 Task: Access a repository's "Dependency Graph" to view its package dependencies.
Action: Mouse pressed left at (770, 51)
Screenshot: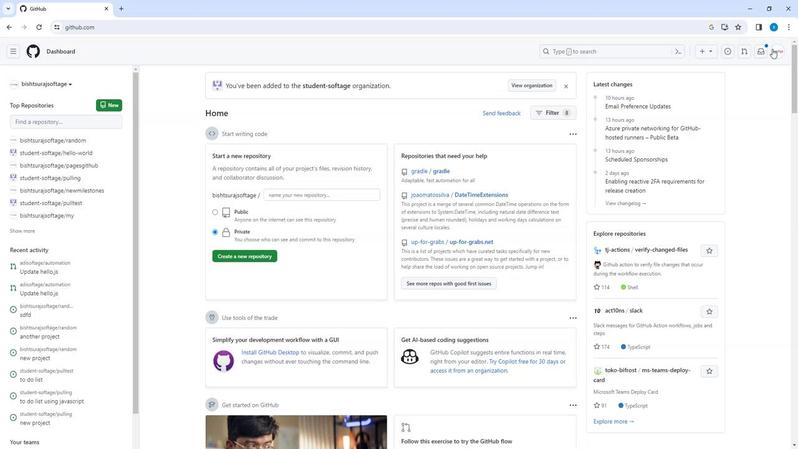 
Action: Mouse moved to (742, 121)
Screenshot: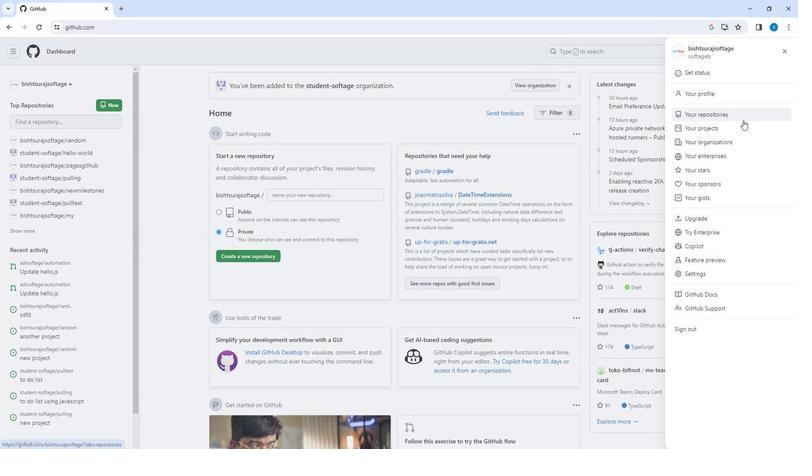 
Action: Mouse pressed left at (742, 121)
Screenshot: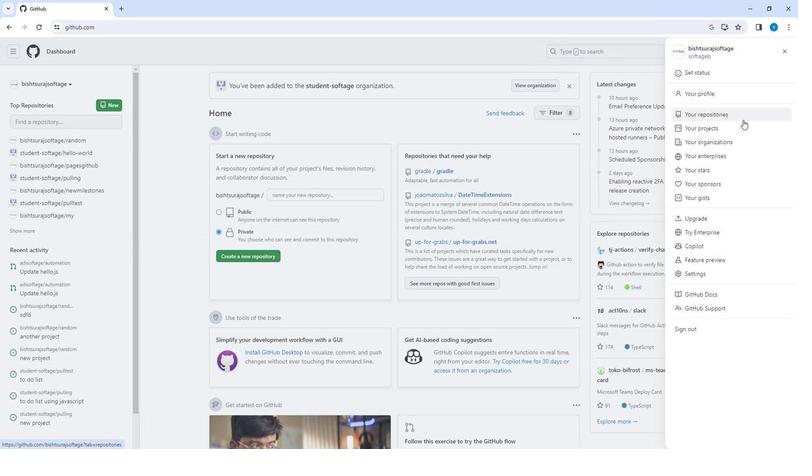 
Action: Mouse moved to (513, 219)
Screenshot: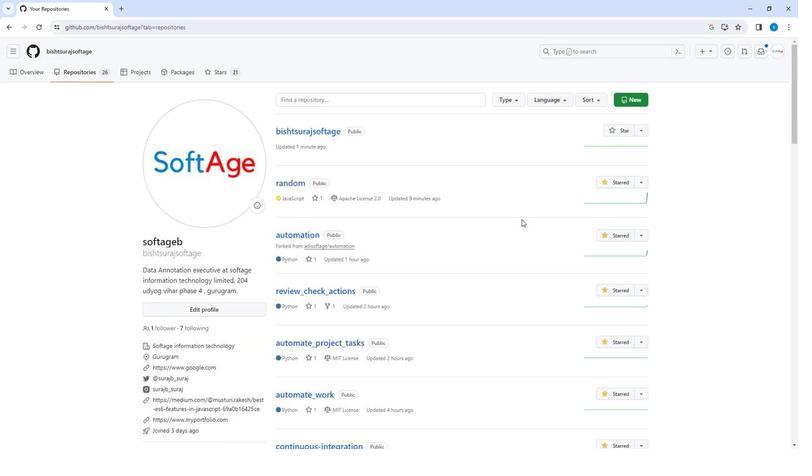 
Action: Mouse scrolled (513, 218) with delta (0, 0)
Screenshot: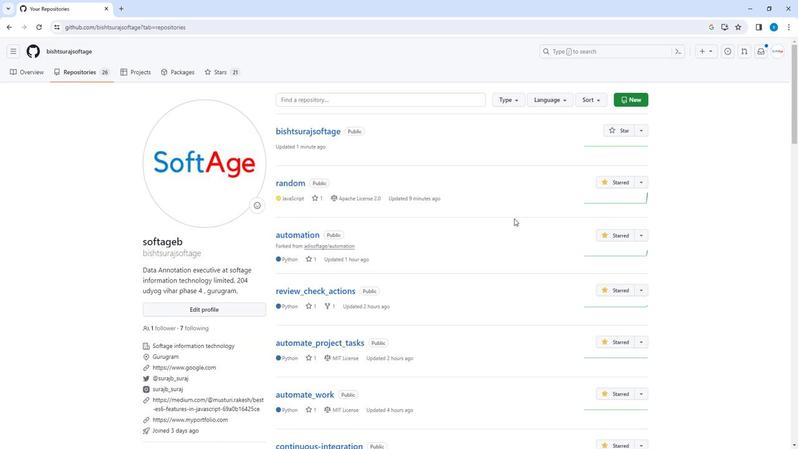 
Action: Mouse scrolled (513, 218) with delta (0, 0)
Screenshot: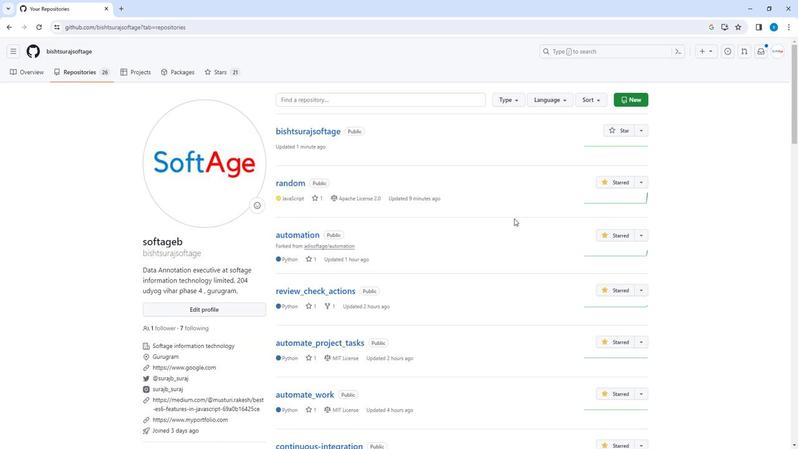 
Action: Mouse scrolled (513, 218) with delta (0, 0)
Screenshot: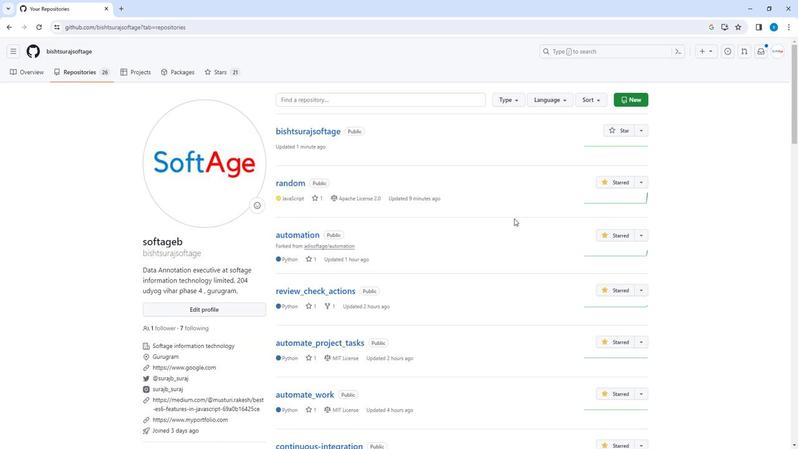 
Action: Mouse scrolled (513, 218) with delta (0, 0)
Screenshot: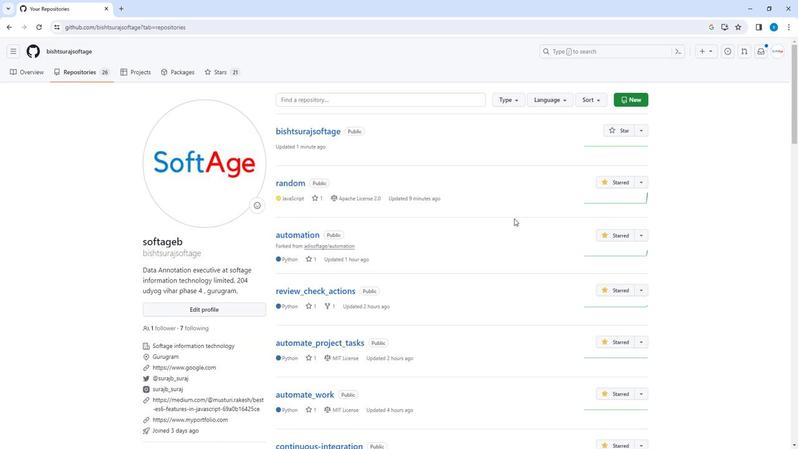 
Action: Mouse scrolled (513, 218) with delta (0, 0)
Screenshot: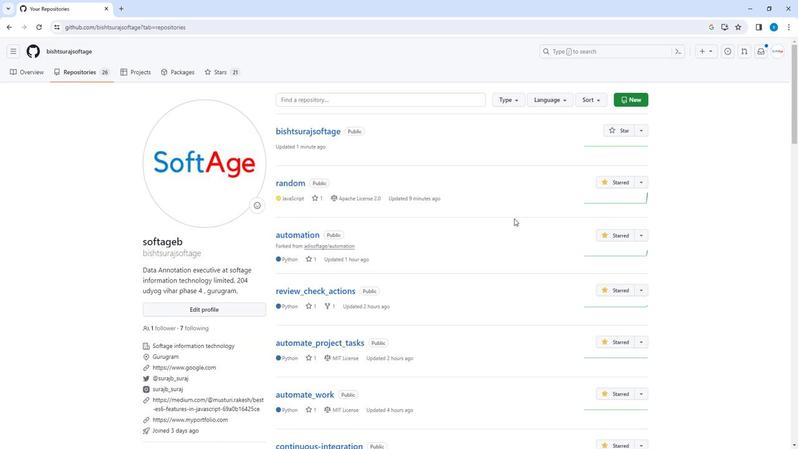 
Action: Mouse scrolled (513, 218) with delta (0, 0)
Screenshot: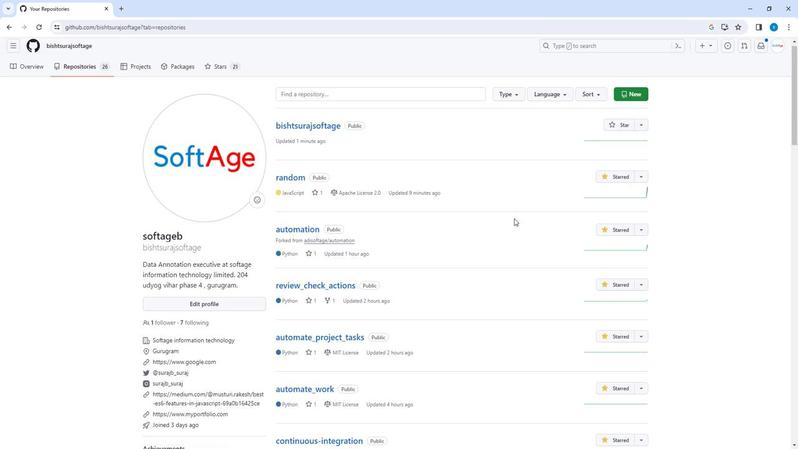 
Action: Mouse moved to (513, 219)
Screenshot: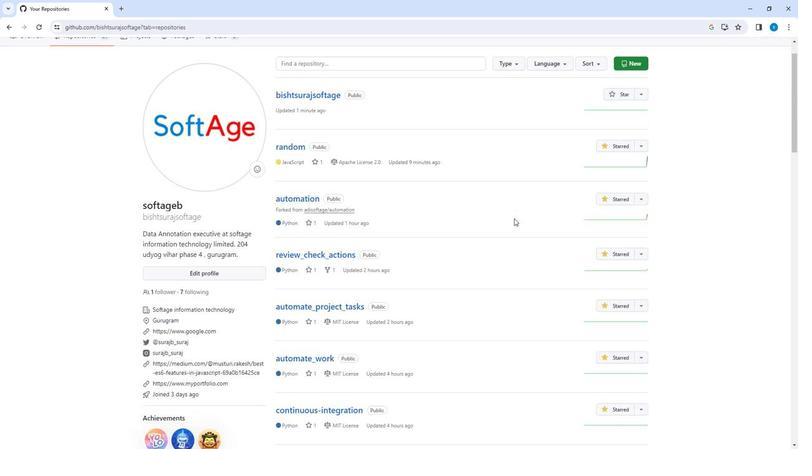 
Action: Mouse scrolled (513, 218) with delta (0, 0)
Screenshot: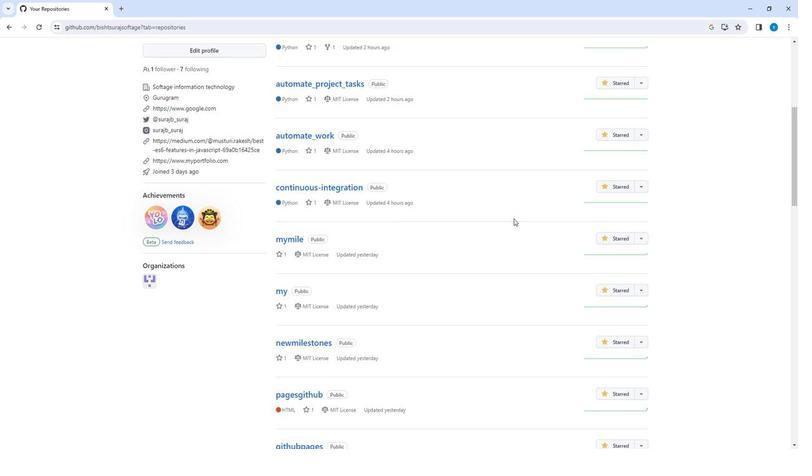 
Action: Mouse scrolled (513, 218) with delta (0, 0)
Screenshot: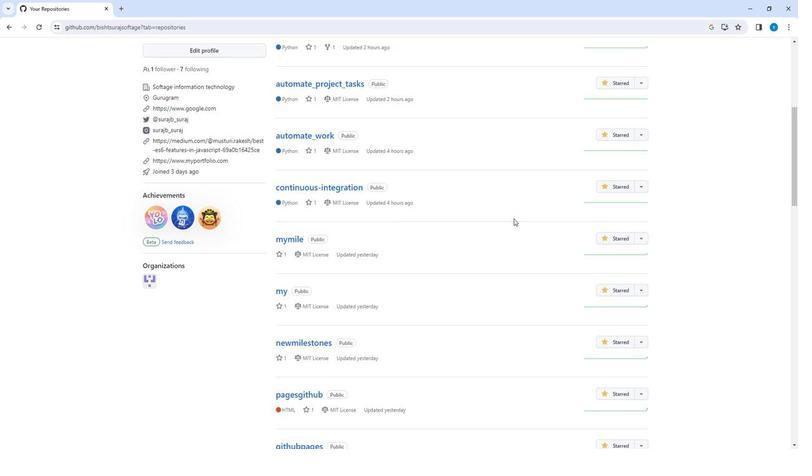 
Action: Mouse scrolled (513, 218) with delta (0, 0)
Screenshot: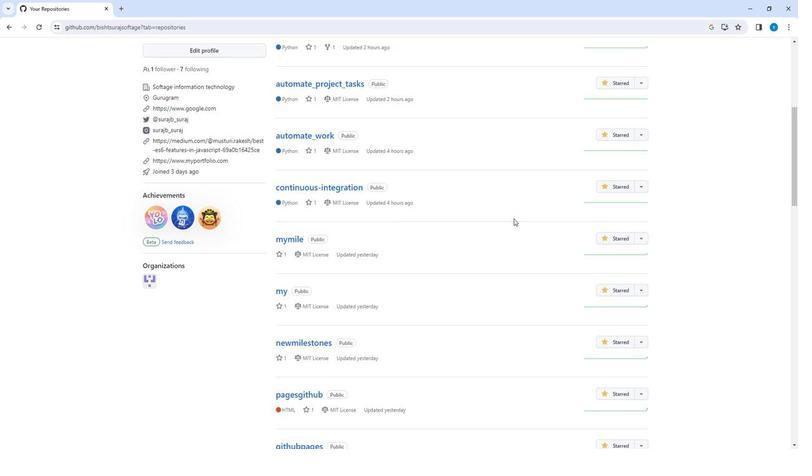 
Action: Mouse scrolled (513, 218) with delta (0, 0)
Screenshot: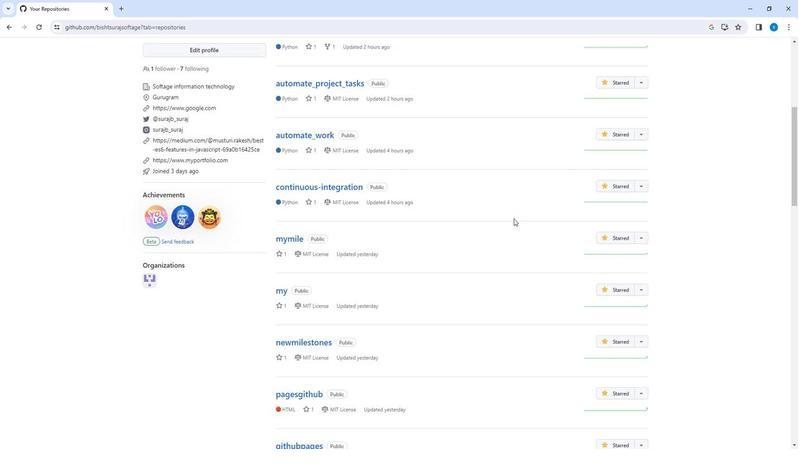 
Action: Mouse scrolled (513, 218) with delta (0, 0)
Screenshot: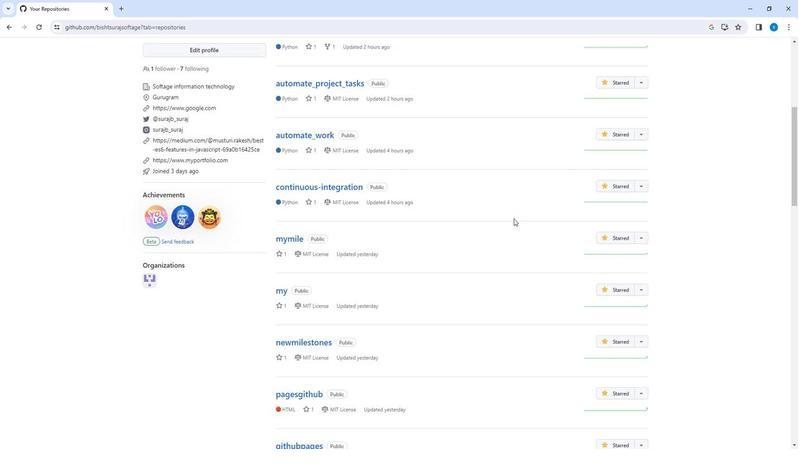 
Action: Mouse scrolled (513, 218) with delta (0, 0)
Screenshot: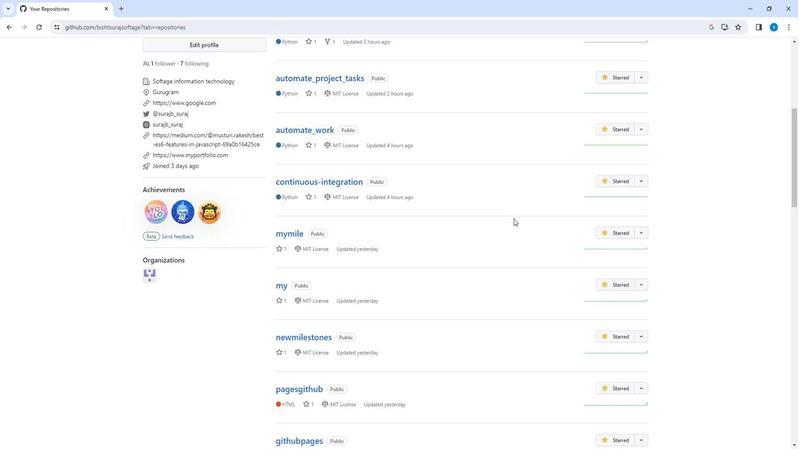 
Action: Mouse scrolled (513, 218) with delta (0, 0)
Screenshot: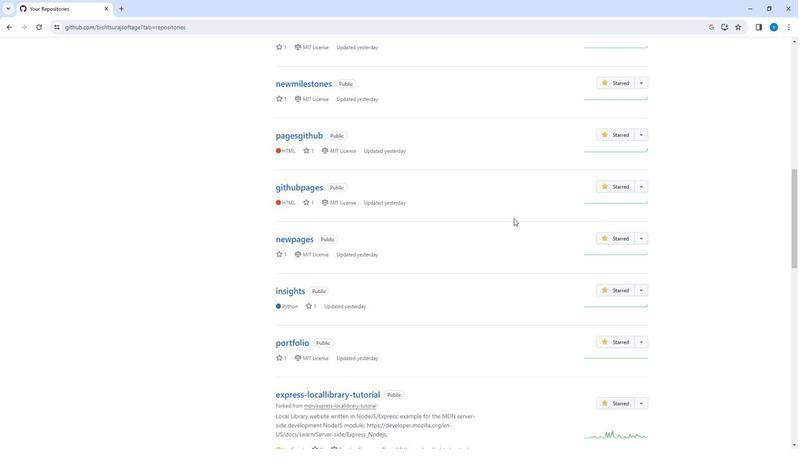 
Action: Mouse scrolled (513, 218) with delta (0, 0)
Screenshot: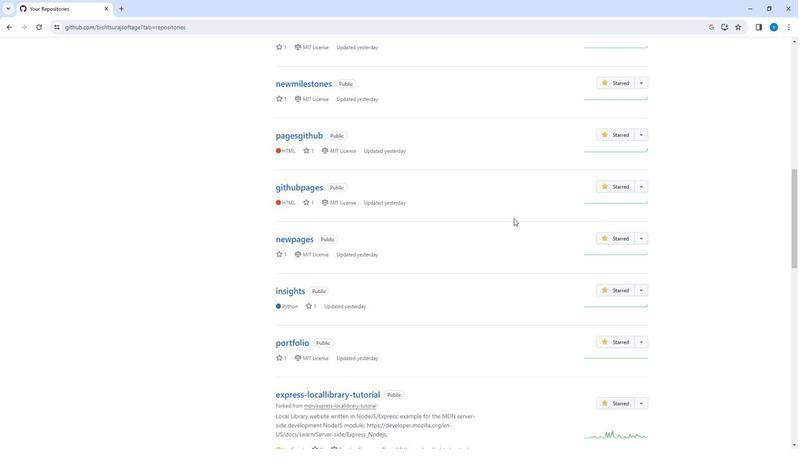 
Action: Mouse scrolled (513, 218) with delta (0, 0)
Screenshot: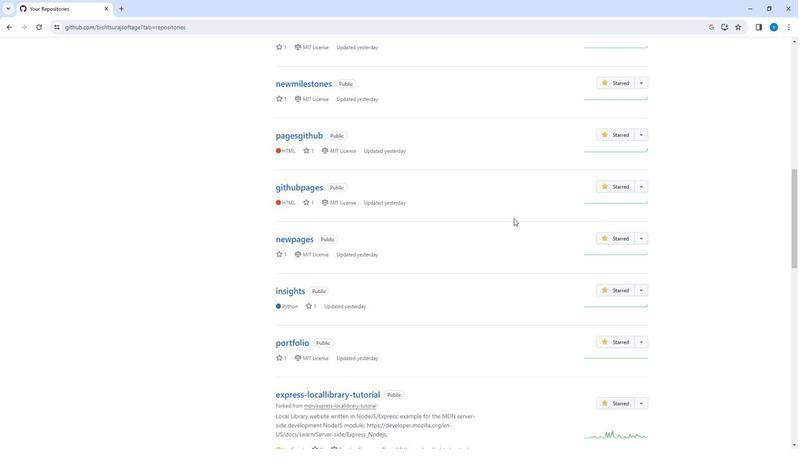 
Action: Mouse scrolled (513, 218) with delta (0, 0)
Screenshot: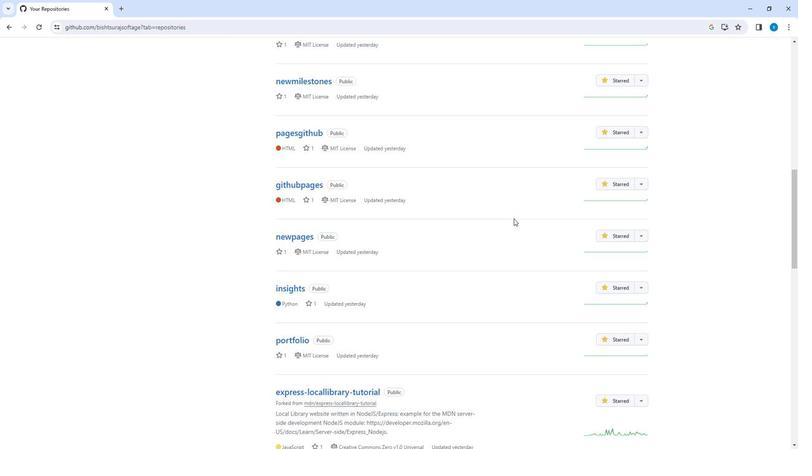 
Action: Mouse moved to (334, 219)
Screenshot: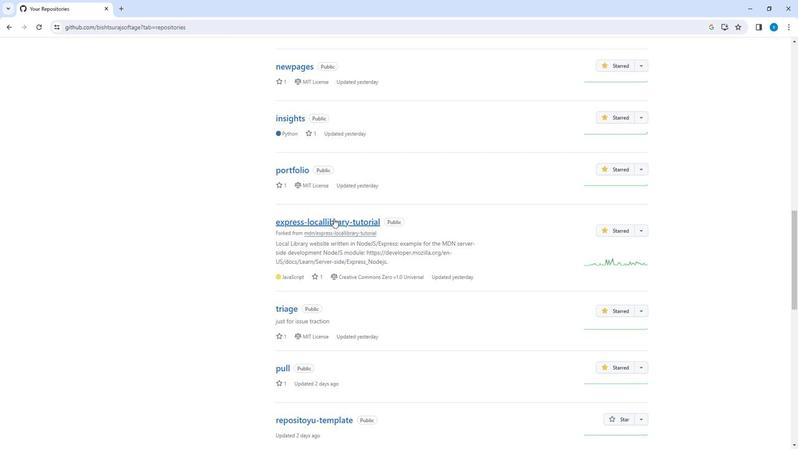 
Action: Mouse pressed left at (334, 219)
Screenshot: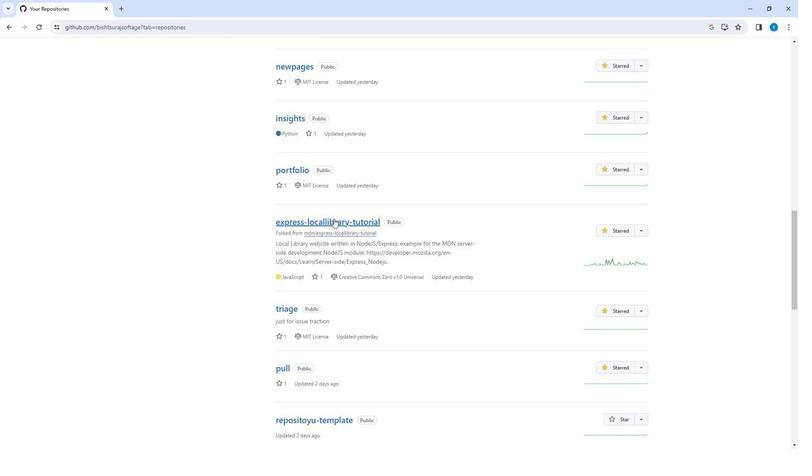 
Action: Mouse moved to (299, 74)
Screenshot: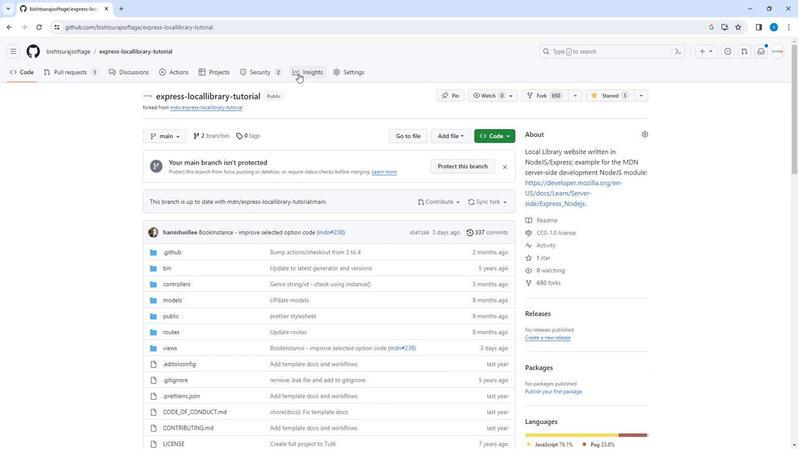 
Action: Mouse pressed left at (299, 74)
Screenshot: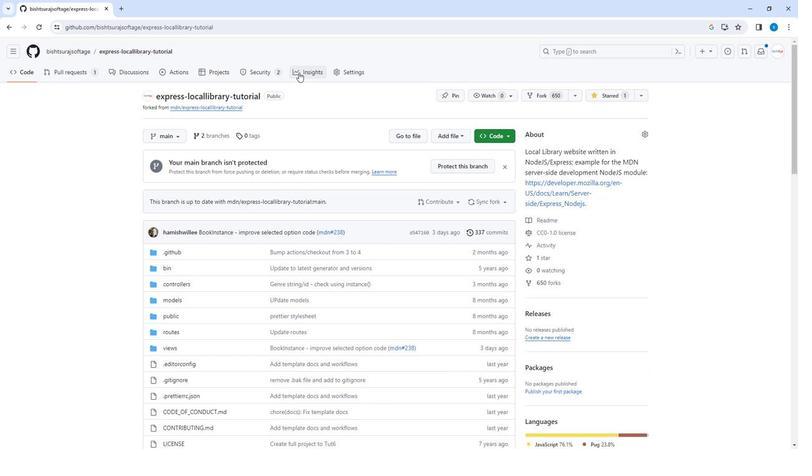 
Action: Mouse moved to (224, 196)
Screenshot: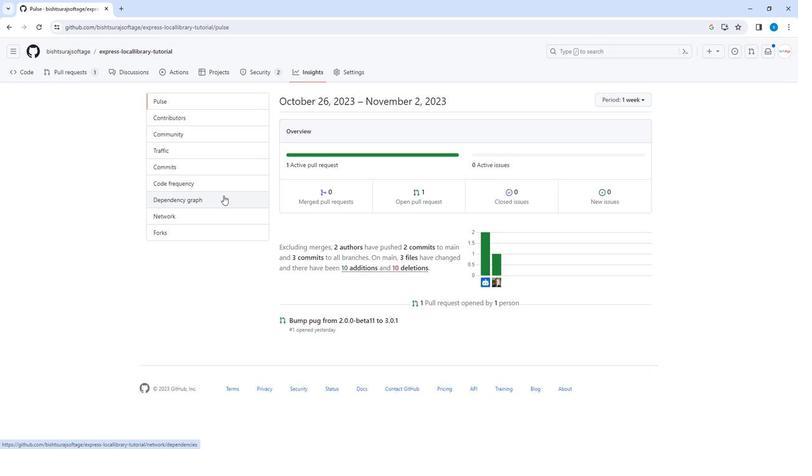 
Action: Mouse pressed left at (224, 196)
Screenshot: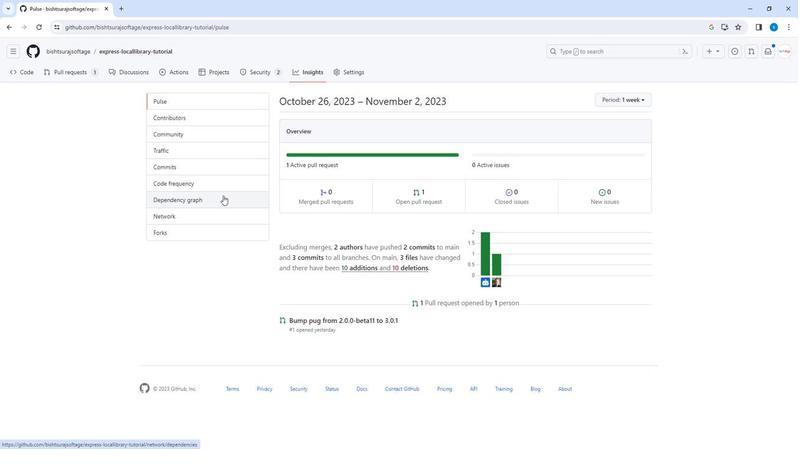 
Action: Mouse moved to (331, 213)
Screenshot: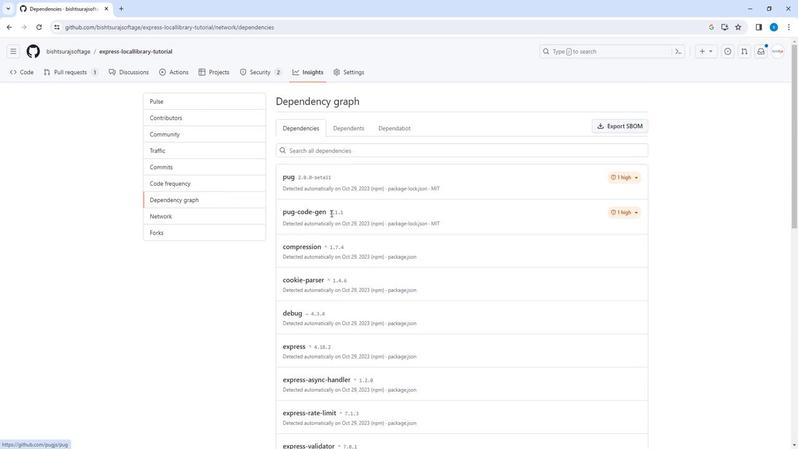 
Action: Mouse scrolled (331, 212) with delta (0, 0)
Screenshot: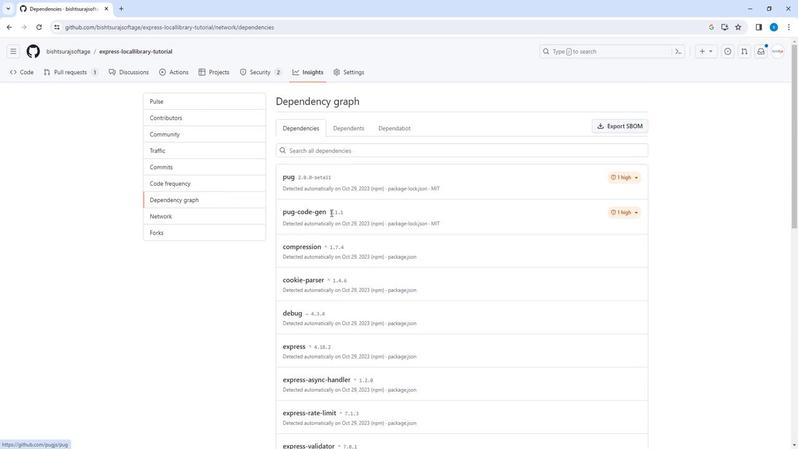 
Action: Mouse scrolled (331, 212) with delta (0, 0)
Screenshot: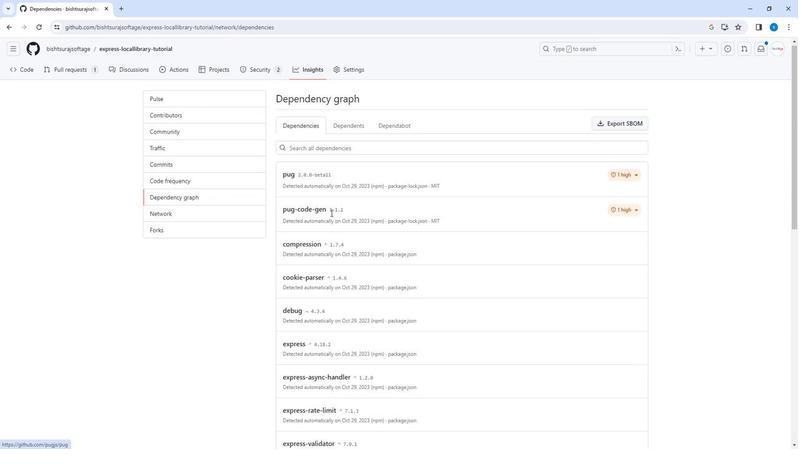 
Action: Mouse scrolled (331, 212) with delta (0, 0)
Screenshot: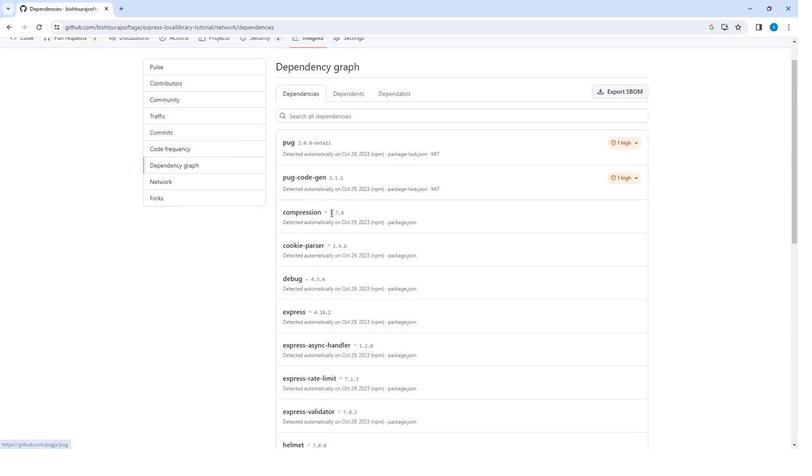 
Action: Mouse moved to (331, 213)
Screenshot: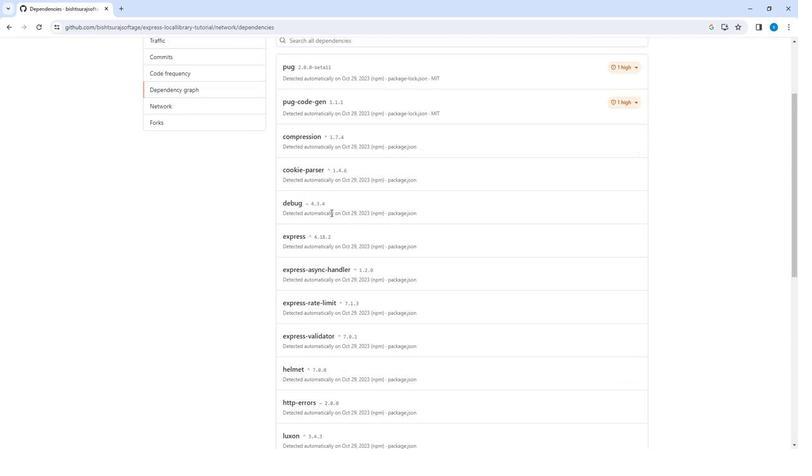 
Action: Mouse scrolled (331, 212) with delta (0, 0)
Screenshot: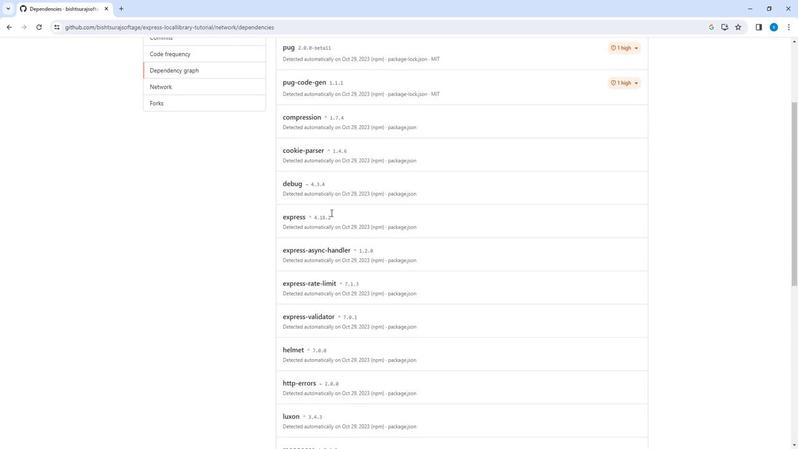 
Action: Mouse scrolled (331, 212) with delta (0, 0)
Screenshot: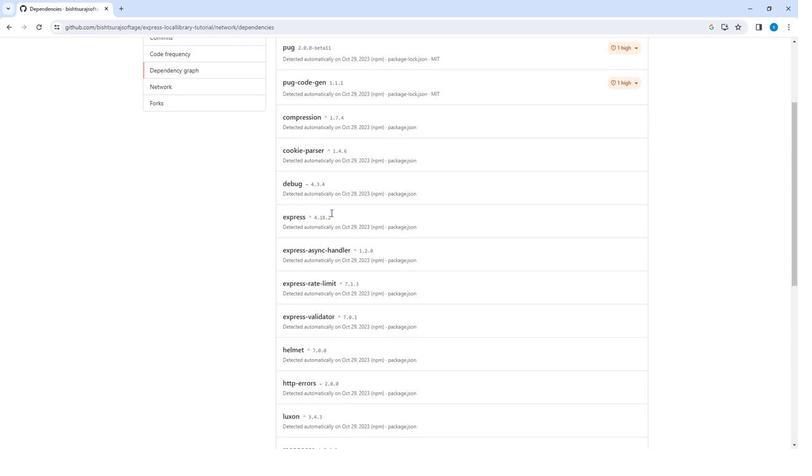 
Action: Mouse scrolled (331, 212) with delta (0, 0)
Screenshot: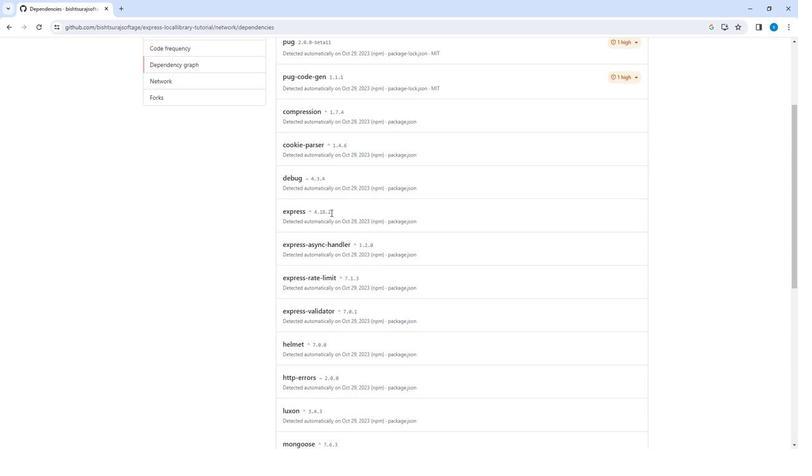
Action: Mouse scrolled (331, 212) with delta (0, 0)
Screenshot: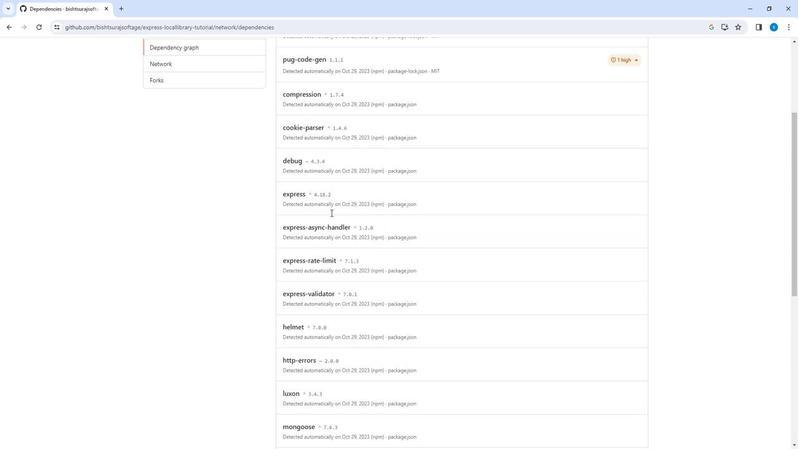 
Action: Mouse scrolled (331, 212) with delta (0, 0)
Screenshot: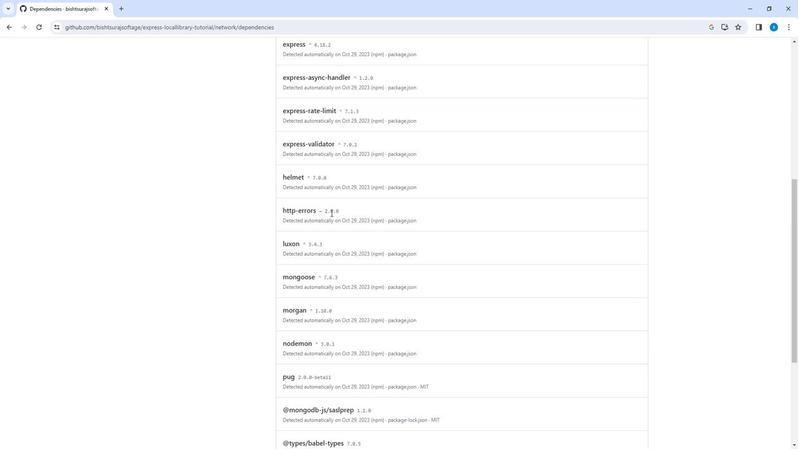 
Action: Mouse scrolled (331, 212) with delta (0, 0)
Screenshot: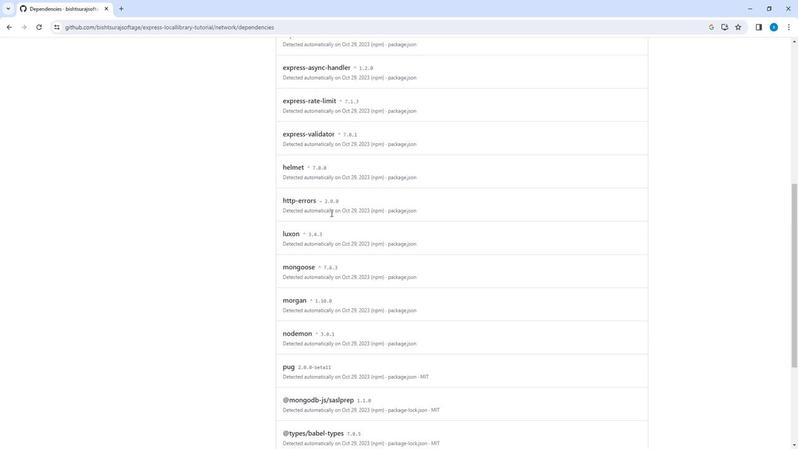 
Action: Mouse scrolled (331, 212) with delta (0, 0)
Screenshot: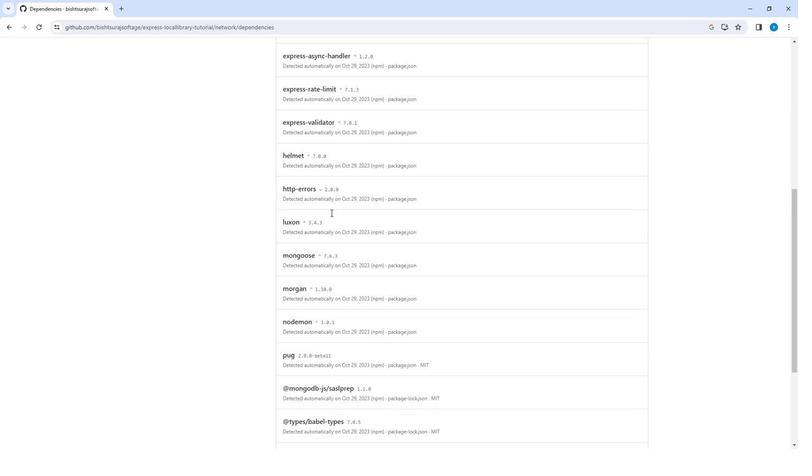 
Action: Mouse scrolled (331, 212) with delta (0, 0)
Screenshot: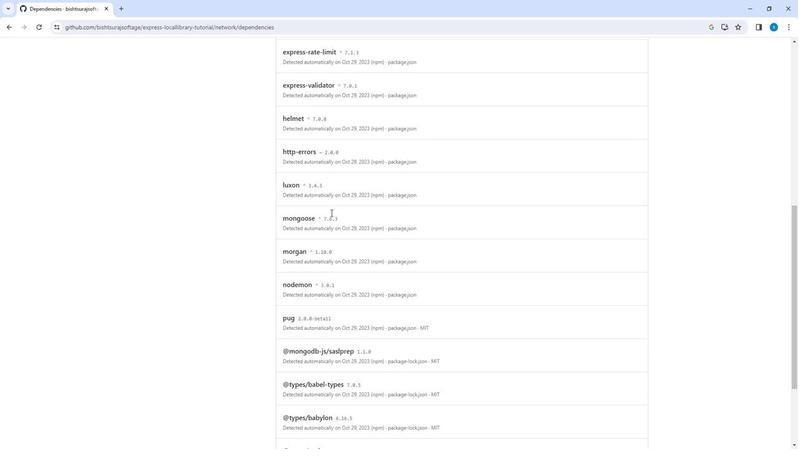 
Action: Mouse scrolled (331, 212) with delta (0, 0)
Screenshot: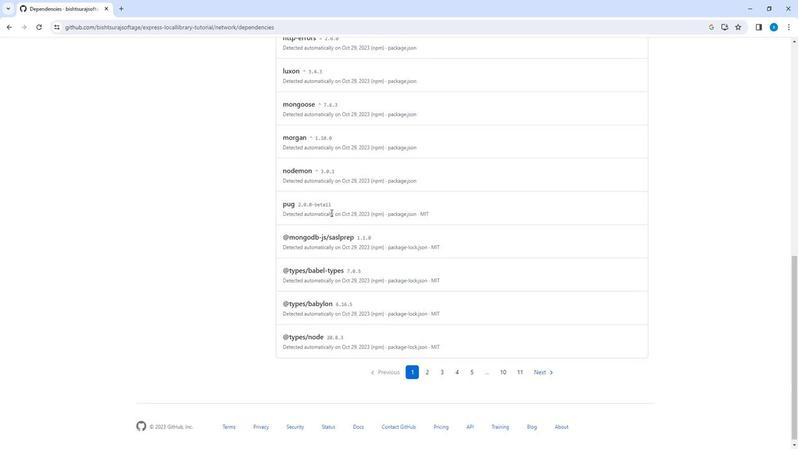 
Action: Mouse moved to (539, 365)
Screenshot: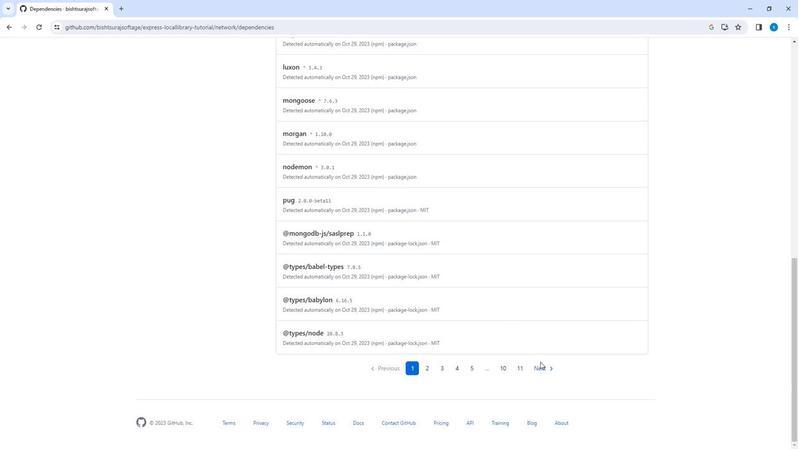 
Action: Mouse pressed left at (539, 365)
Screenshot: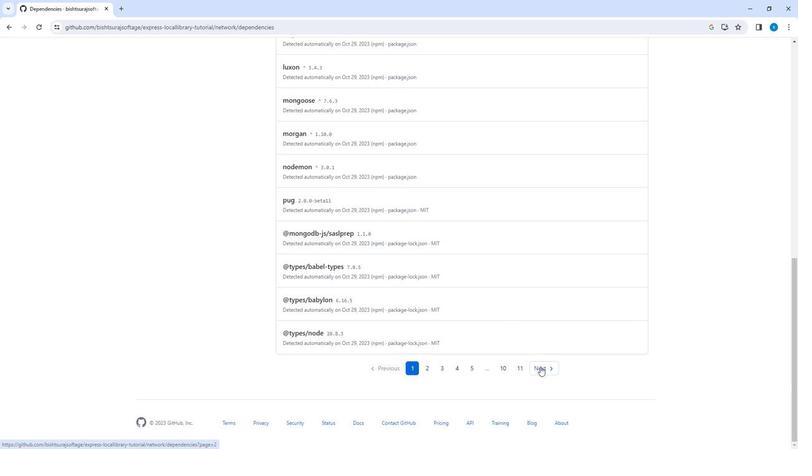 
Action: Mouse moved to (433, 179)
Screenshot: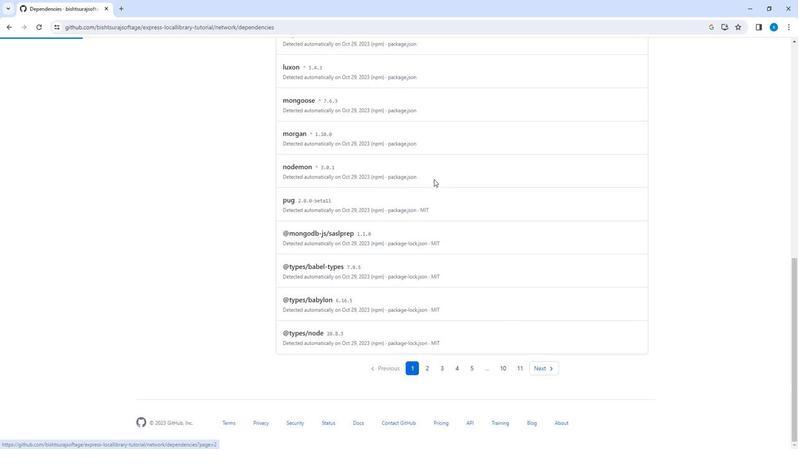 
Action: Mouse scrolled (433, 178) with delta (0, 0)
Screenshot: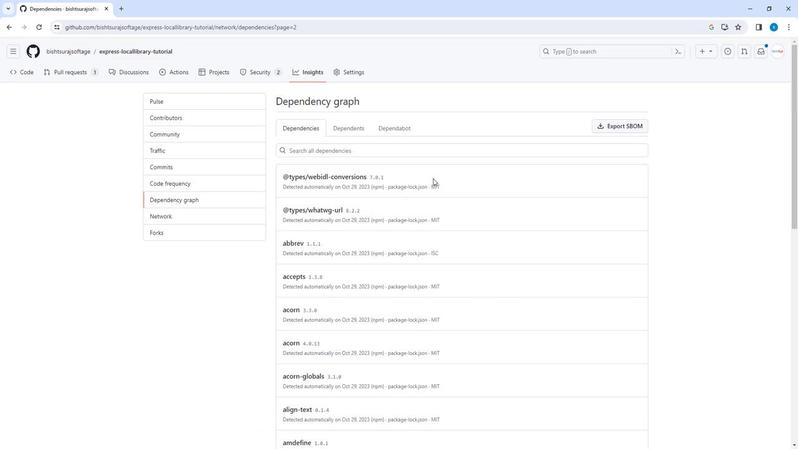 
Action: Mouse scrolled (433, 178) with delta (0, 0)
Screenshot: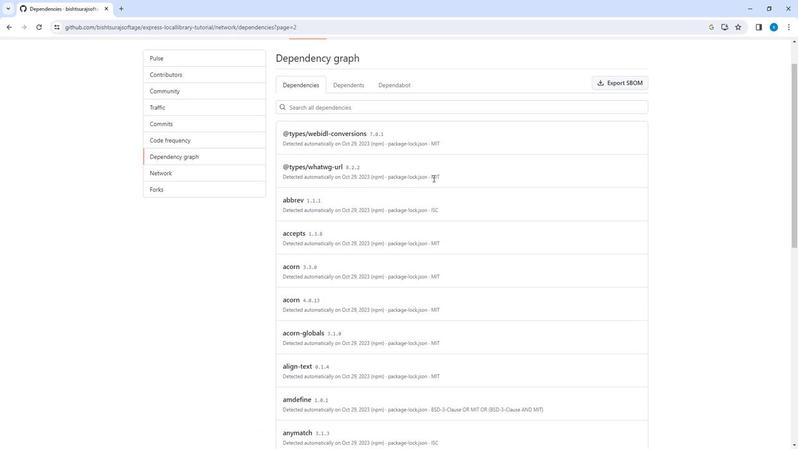 
Action: Mouse scrolled (433, 178) with delta (0, 0)
Screenshot: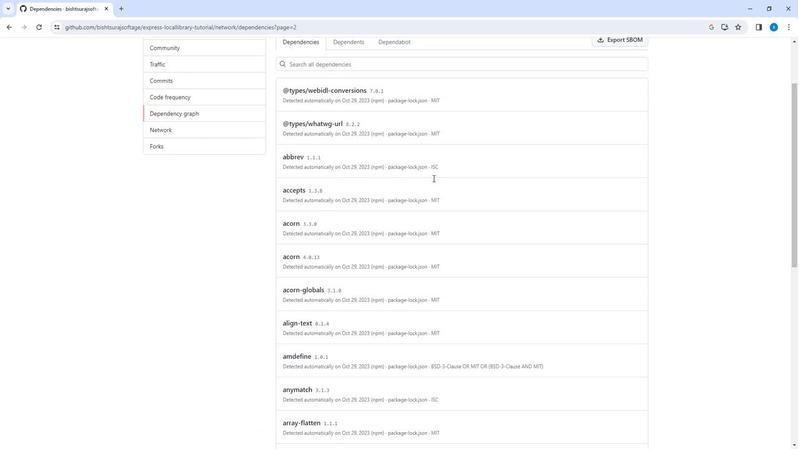 
Action: Mouse scrolled (433, 178) with delta (0, 0)
Screenshot: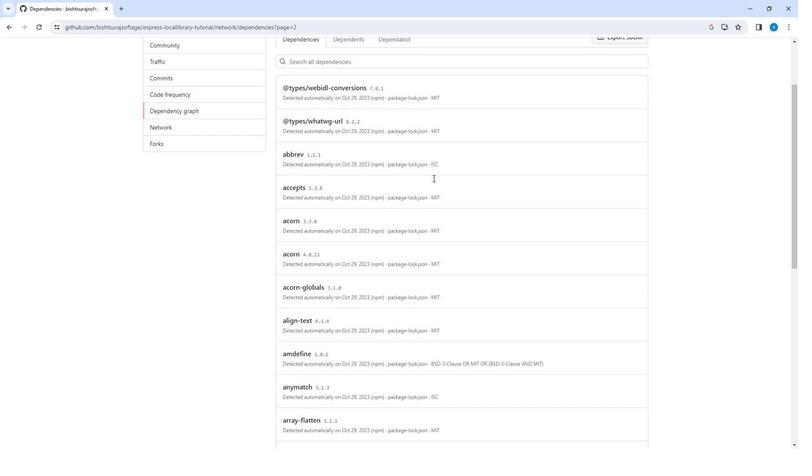
Action: Mouse scrolled (433, 178) with delta (0, 0)
Screenshot: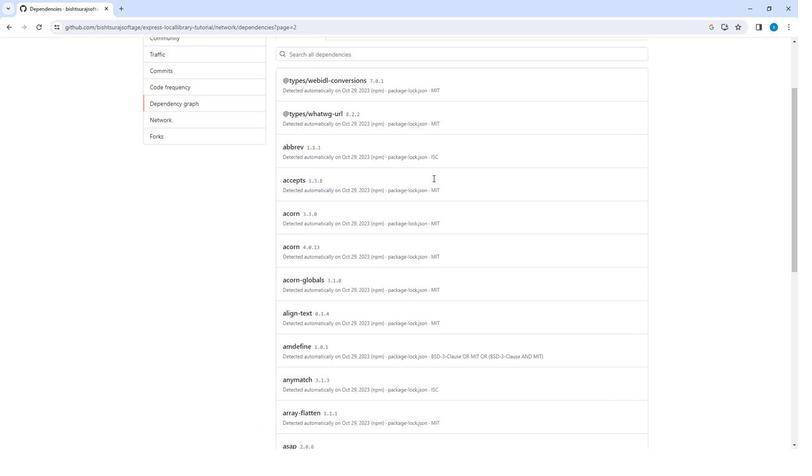 
Action: Mouse scrolled (433, 178) with delta (0, 0)
Screenshot: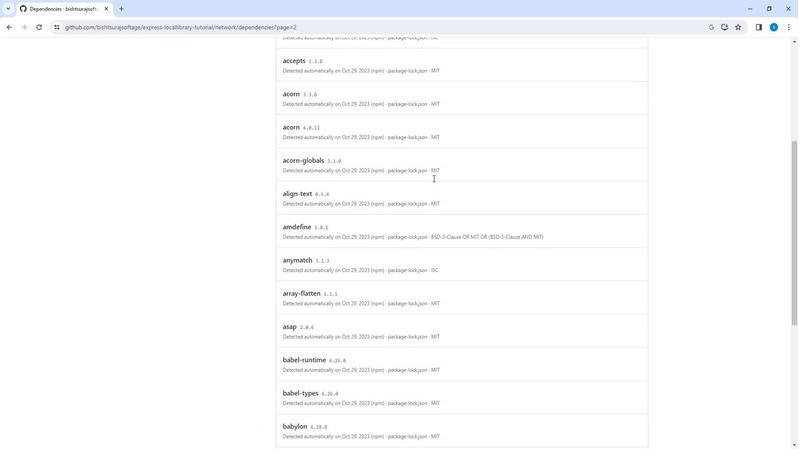 
Action: Mouse scrolled (433, 178) with delta (0, 0)
Screenshot: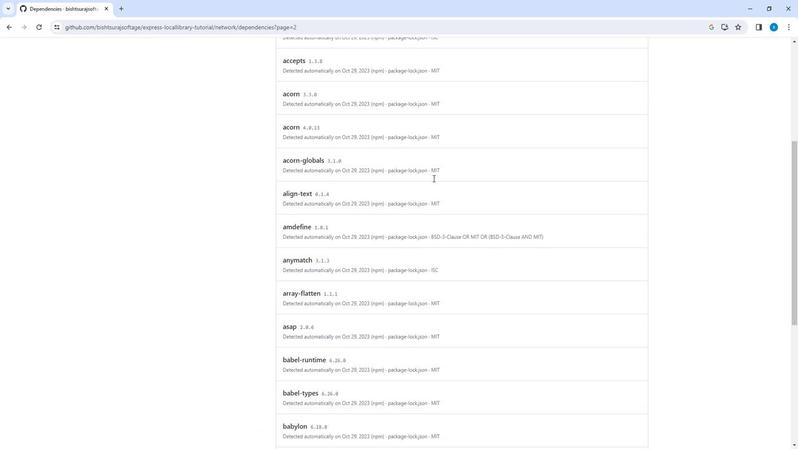 
Action: Mouse scrolled (433, 178) with delta (0, 0)
Screenshot: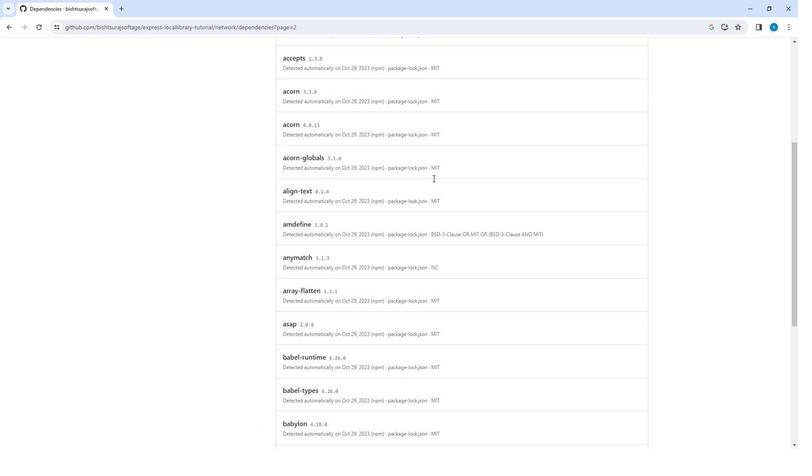 
Action: Mouse scrolled (433, 178) with delta (0, 0)
Screenshot: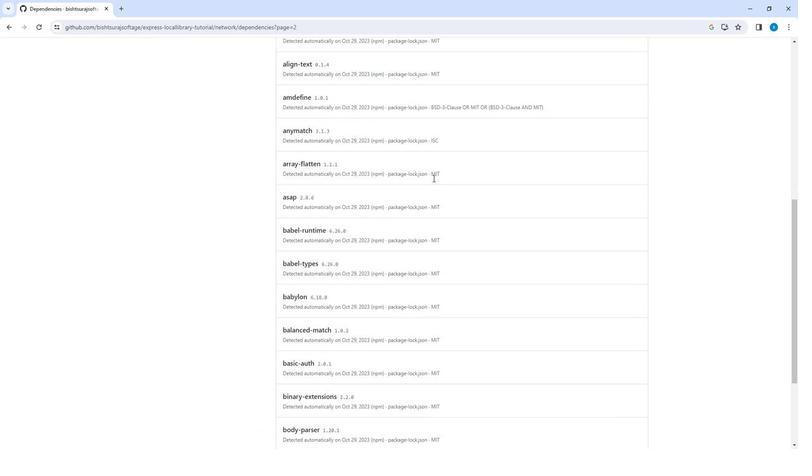 
Action: Mouse scrolled (433, 178) with delta (0, 0)
Screenshot: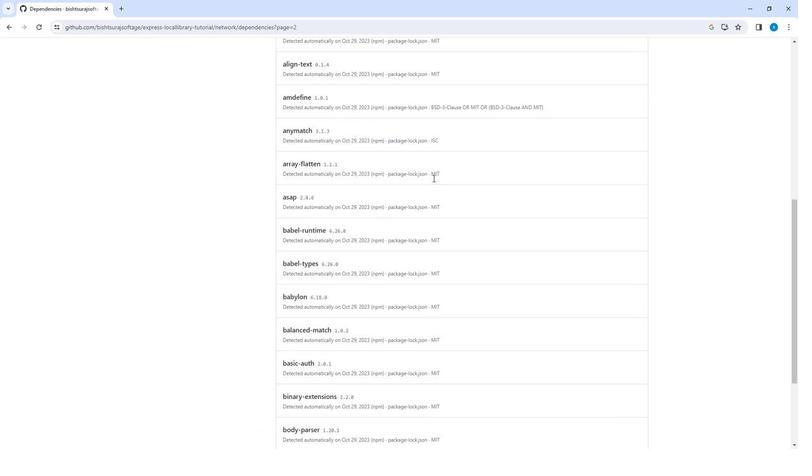 
Action: Mouse scrolled (433, 178) with delta (0, 0)
Screenshot: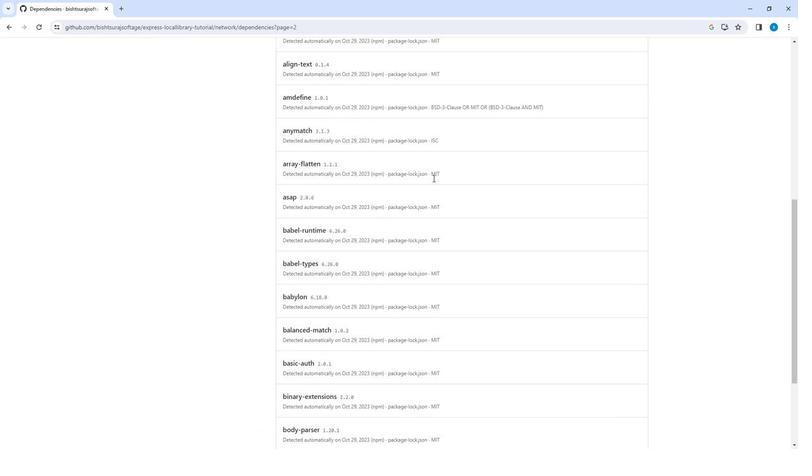 
Action: Mouse scrolled (433, 178) with delta (0, 0)
Screenshot: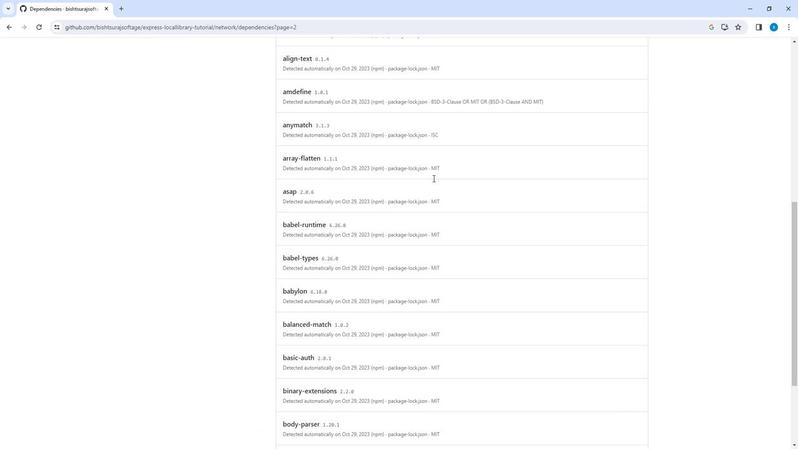 
Action: Mouse scrolled (433, 179) with delta (0, 0)
Screenshot: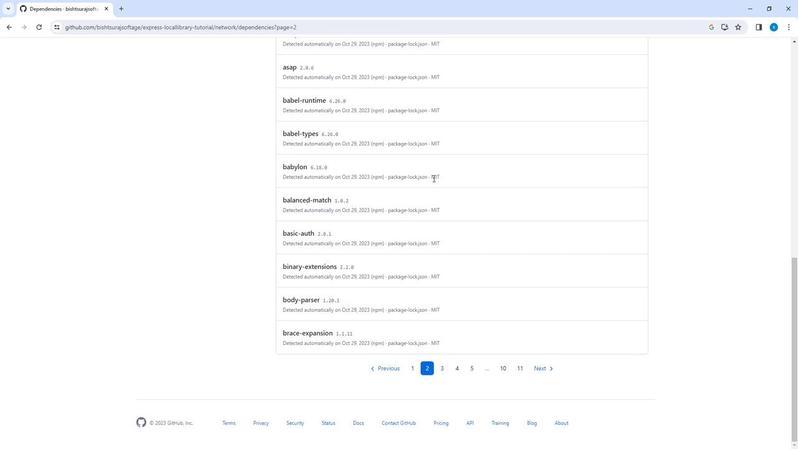 
Action: Mouse scrolled (433, 179) with delta (0, 0)
Screenshot: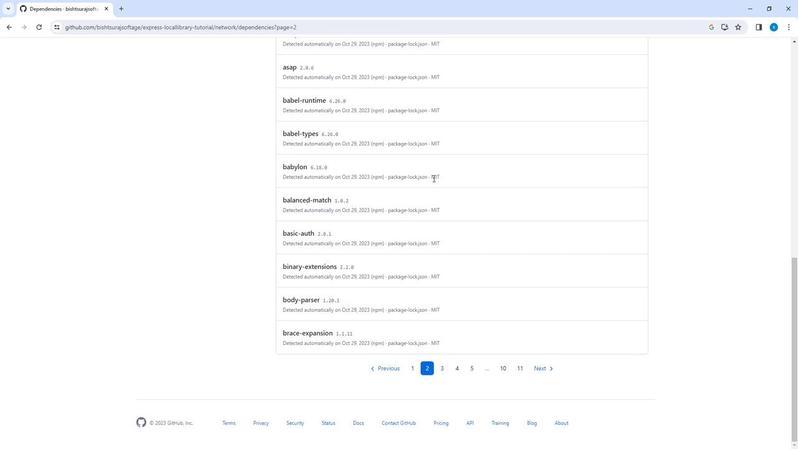
Action: Mouse scrolled (433, 179) with delta (0, 0)
Screenshot: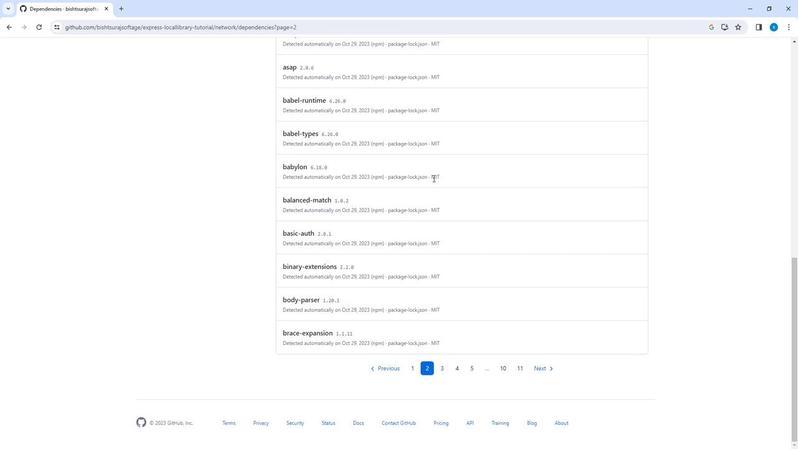 
Action: Mouse scrolled (433, 179) with delta (0, 0)
Screenshot: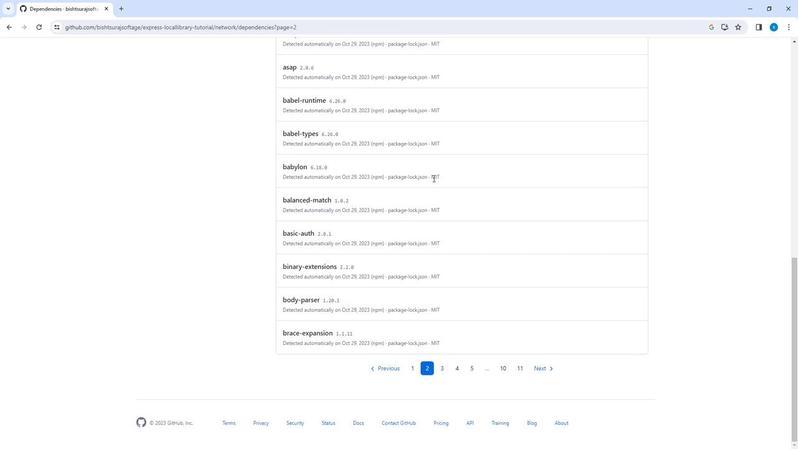 
Action: Mouse scrolled (433, 179) with delta (0, 0)
Screenshot: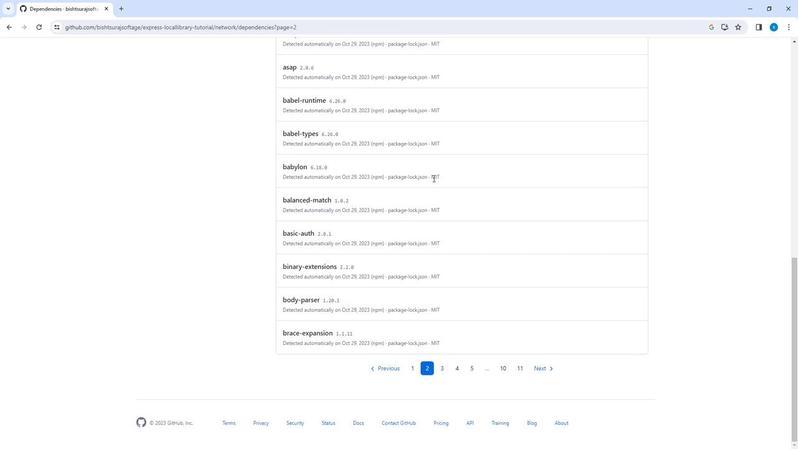 
Action: Mouse scrolled (433, 179) with delta (0, 0)
Screenshot: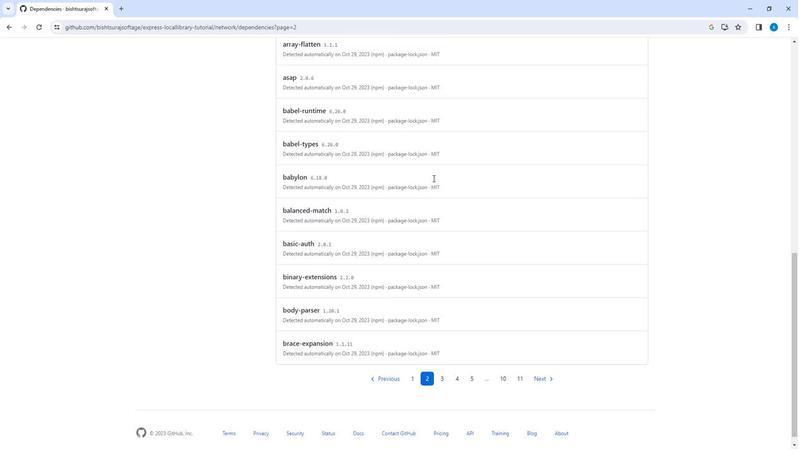 
Action: Mouse scrolled (433, 179) with delta (0, 0)
Screenshot: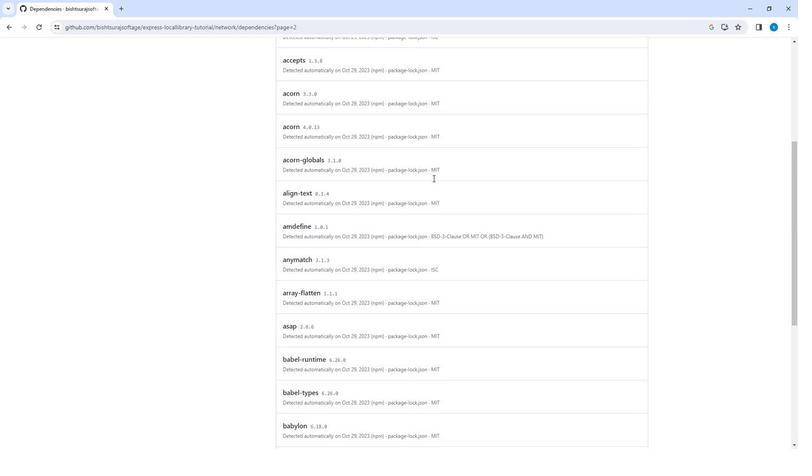 
Action: Mouse scrolled (433, 179) with delta (0, 0)
Screenshot: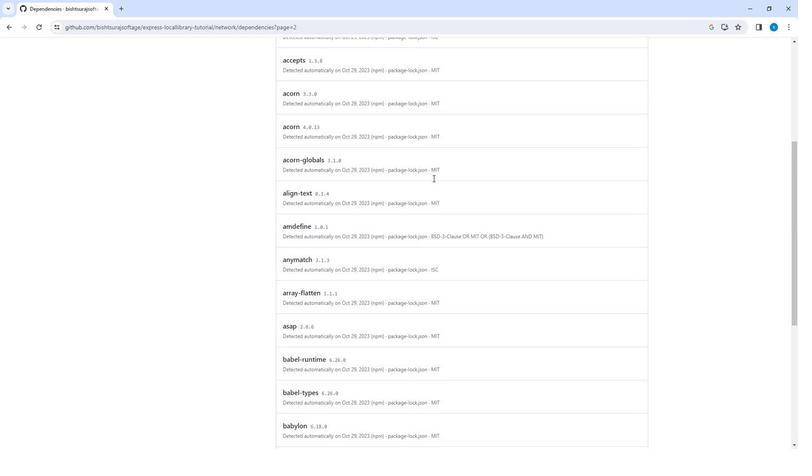 
Action: Mouse scrolled (433, 179) with delta (0, 0)
Screenshot: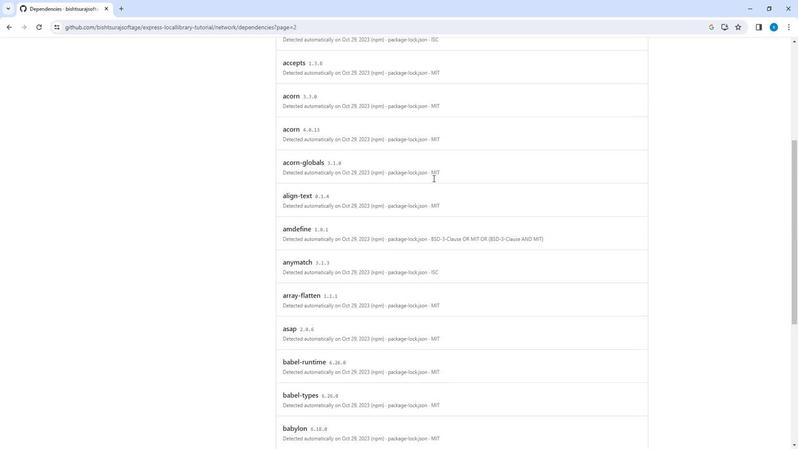 
Action: Mouse scrolled (433, 179) with delta (0, 0)
Screenshot: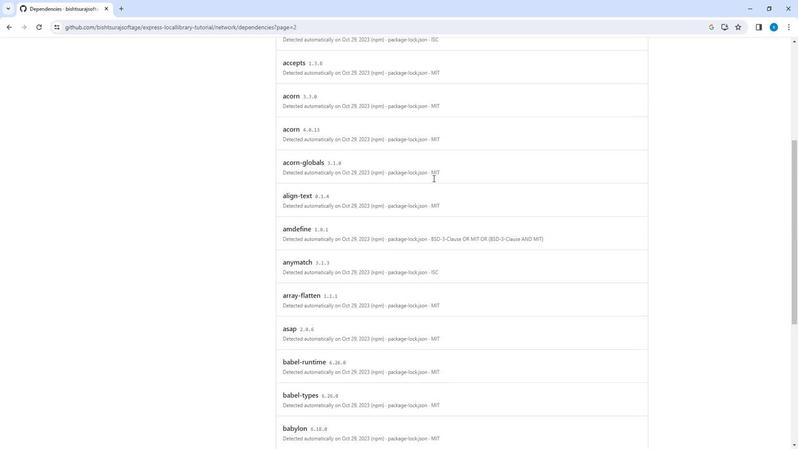 
Action: Mouse scrolled (433, 179) with delta (0, 0)
Screenshot: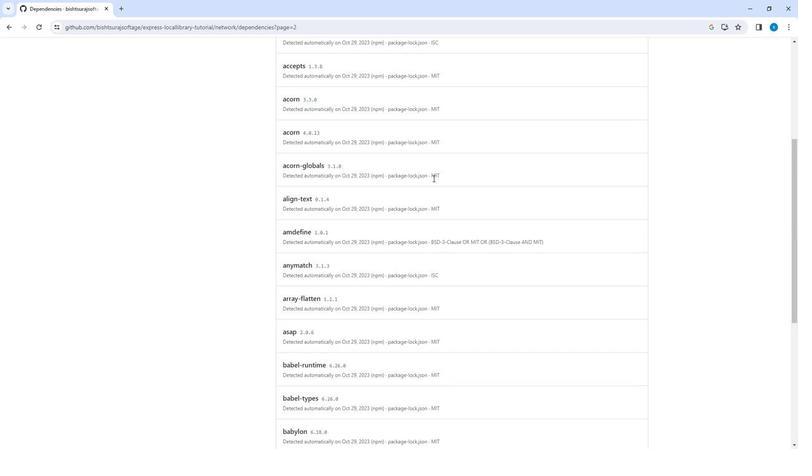 
Action: Mouse scrolled (433, 179) with delta (0, 0)
Screenshot: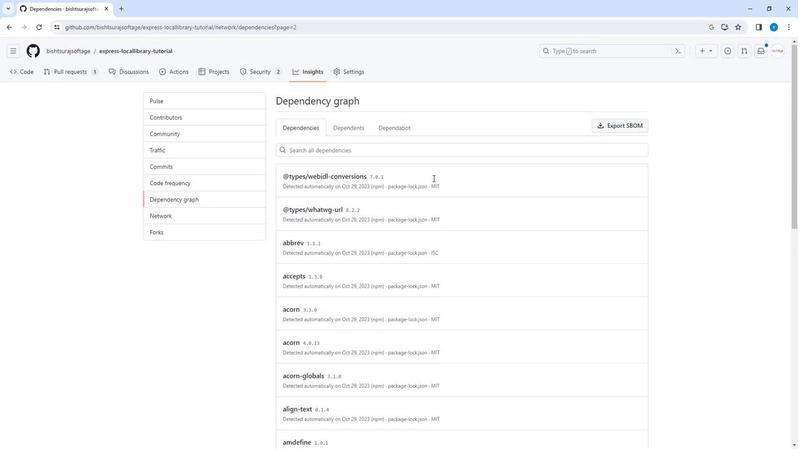 
Action: Mouse scrolled (433, 179) with delta (0, 0)
Screenshot: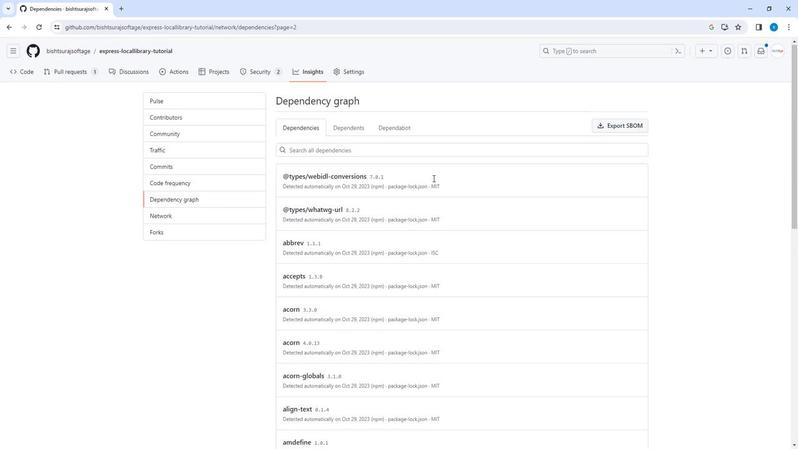 
Action: Mouse scrolled (433, 179) with delta (0, 0)
Screenshot: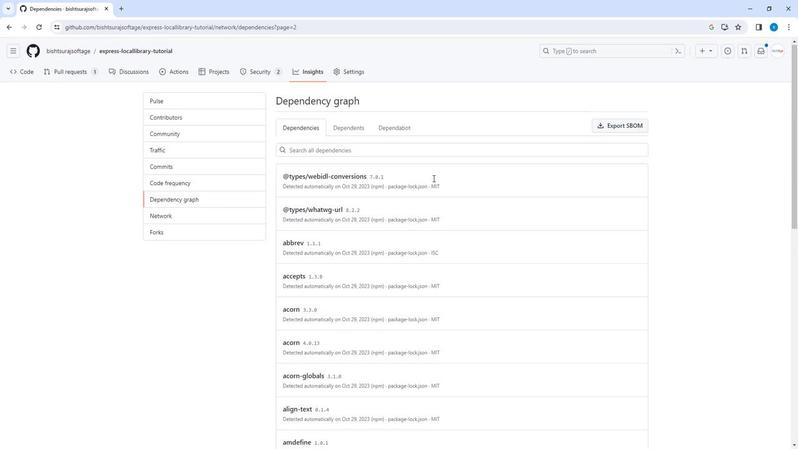 
